 Task: Check recent boards.
Action: Mouse moved to (190, 85)
Screenshot: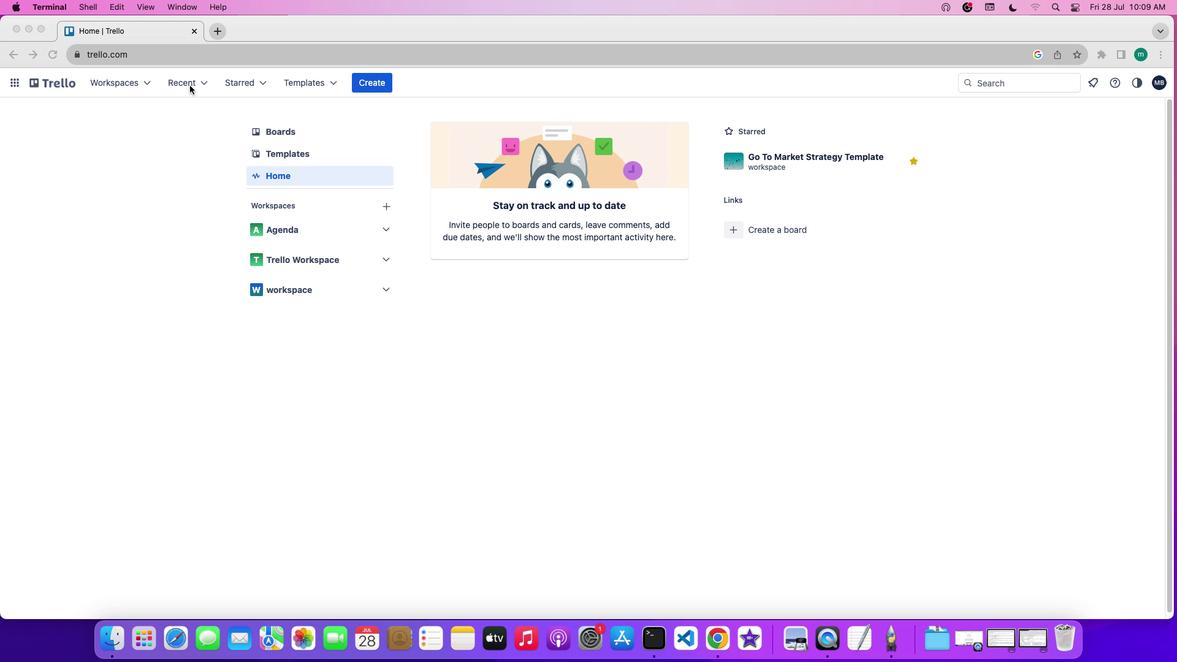 
Action: Mouse pressed left at (190, 85)
Screenshot: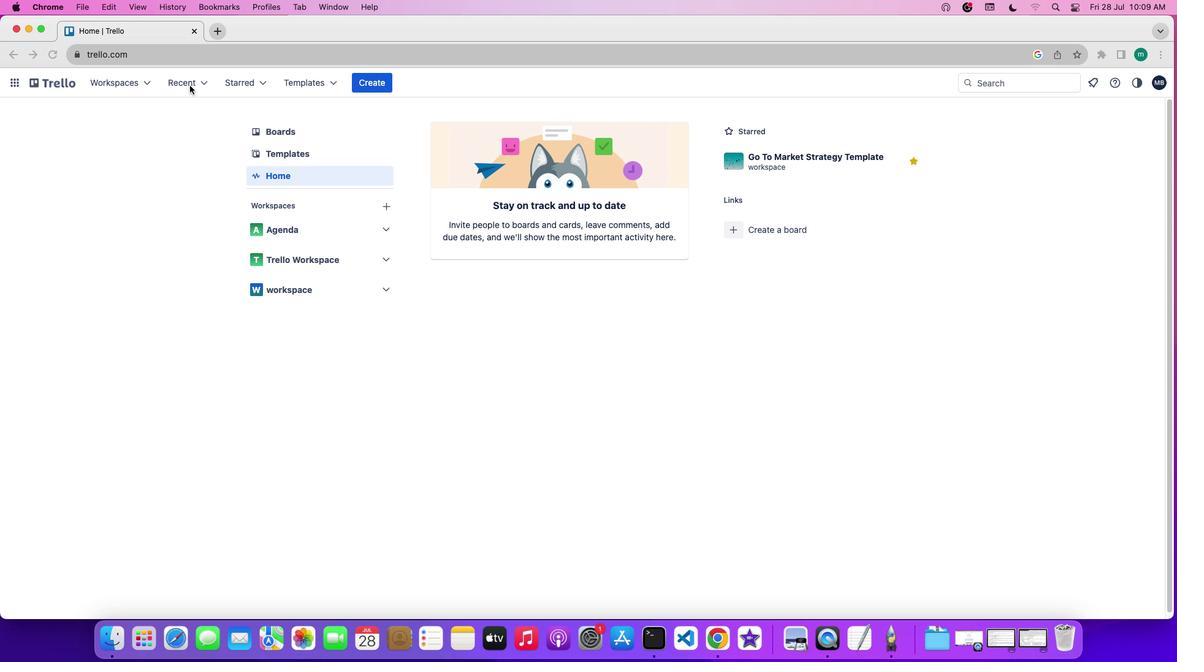 
Action: Mouse pressed left at (190, 85)
Screenshot: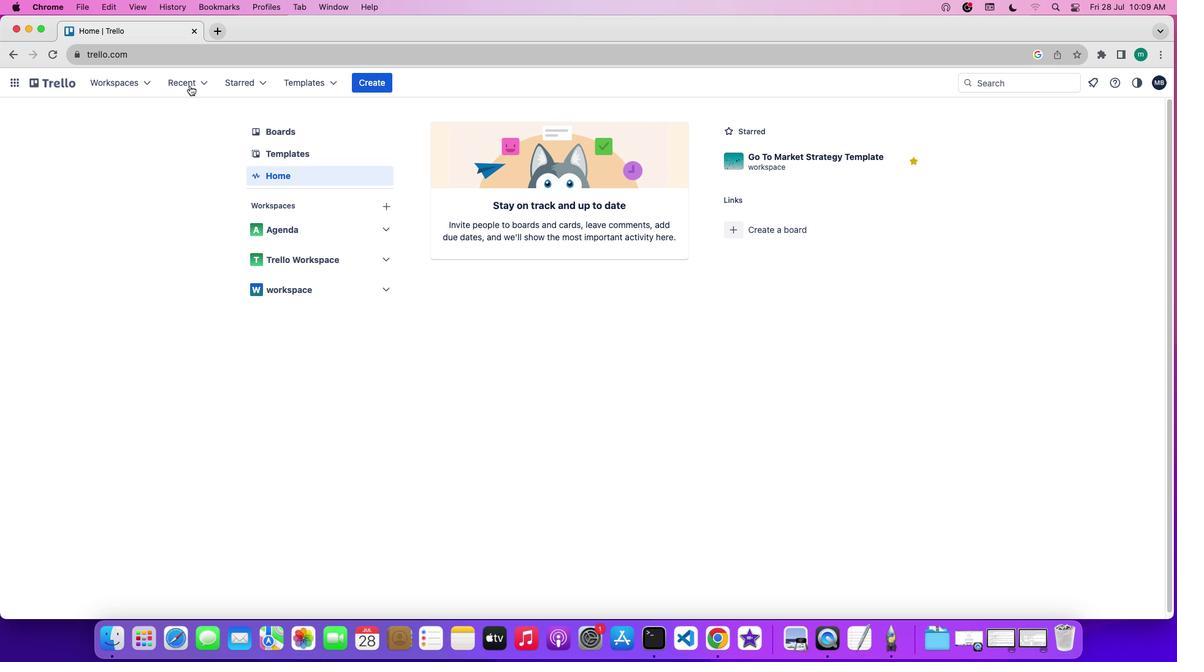 
Action: Mouse moved to (186, 118)
Screenshot: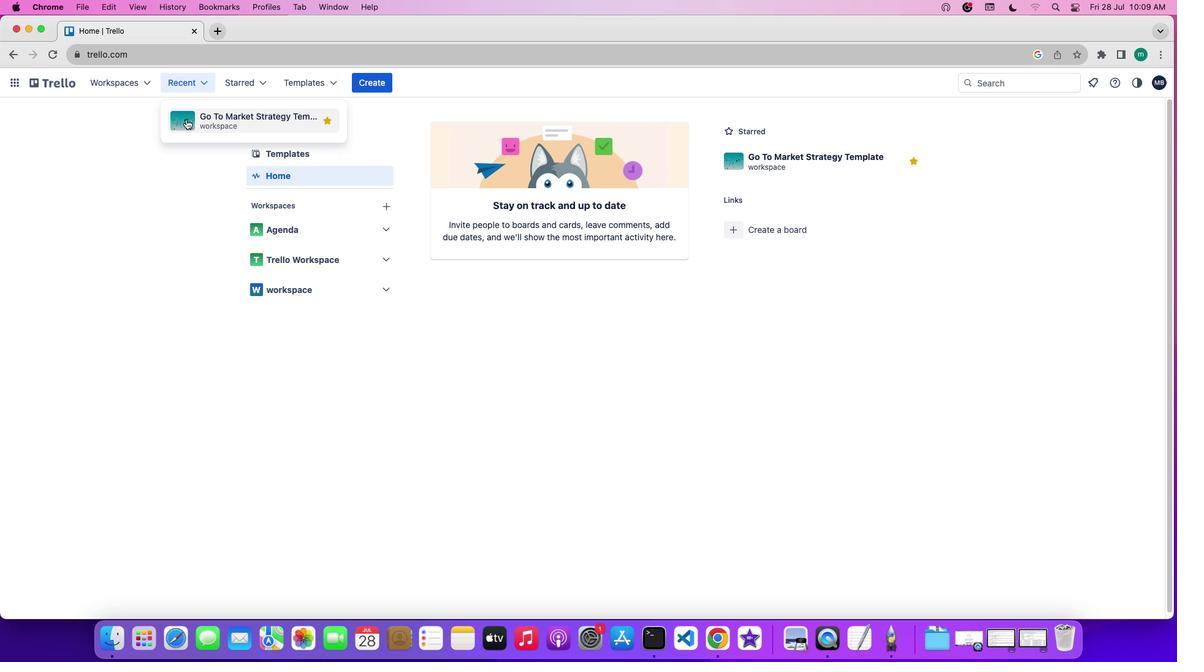 
Action: Mouse pressed left at (186, 118)
Screenshot: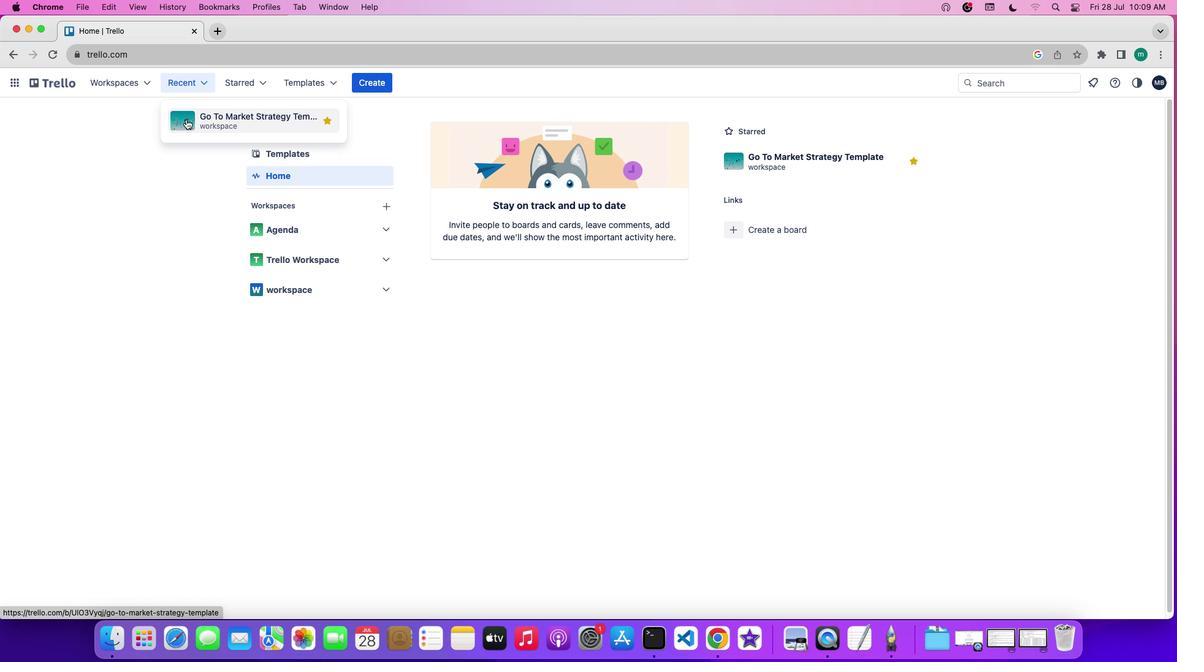 
